 Task: Select the Eastern European Time as time zone for the schedule.
Action: Mouse moved to (547, 418)
Screenshot: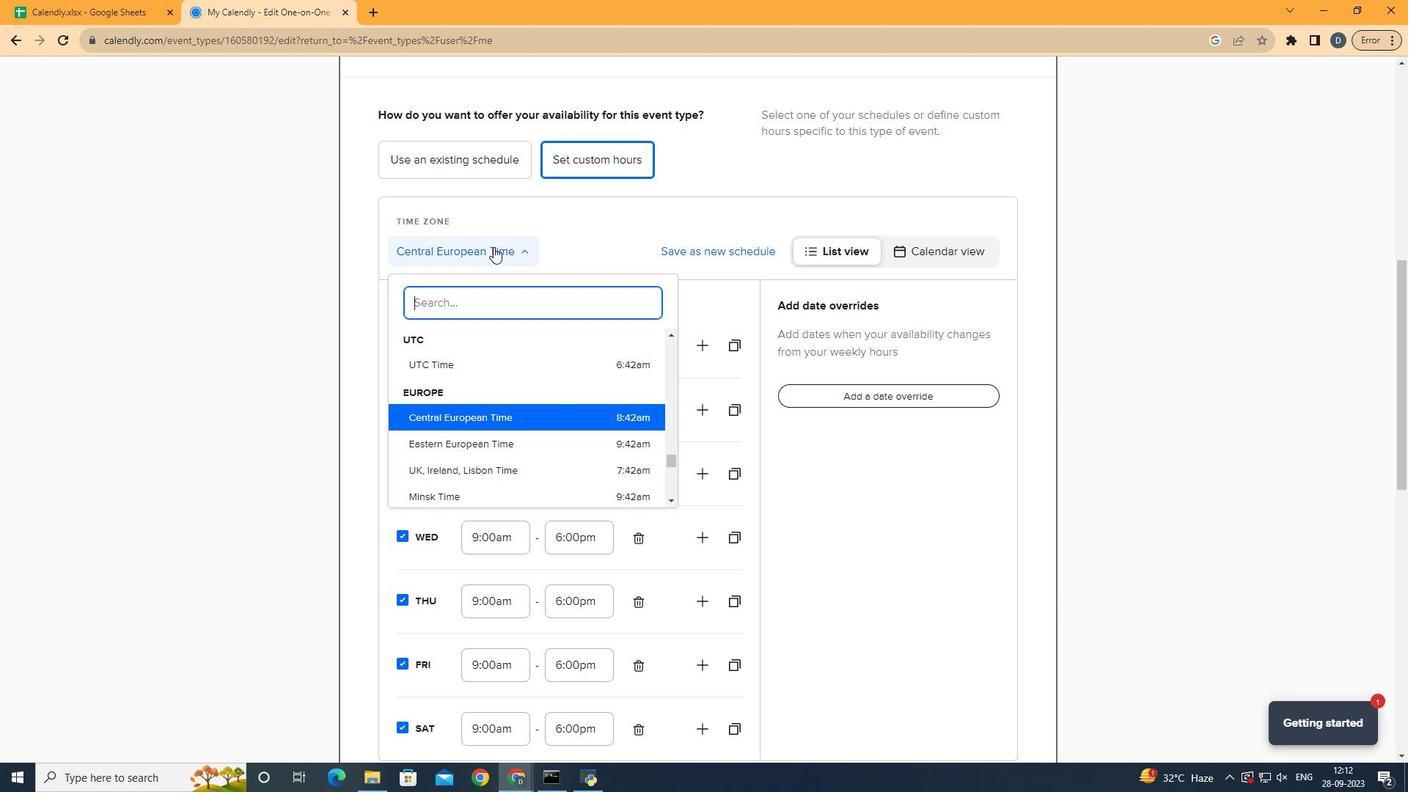 
Action: Mouse pressed left at (547, 418)
Screenshot: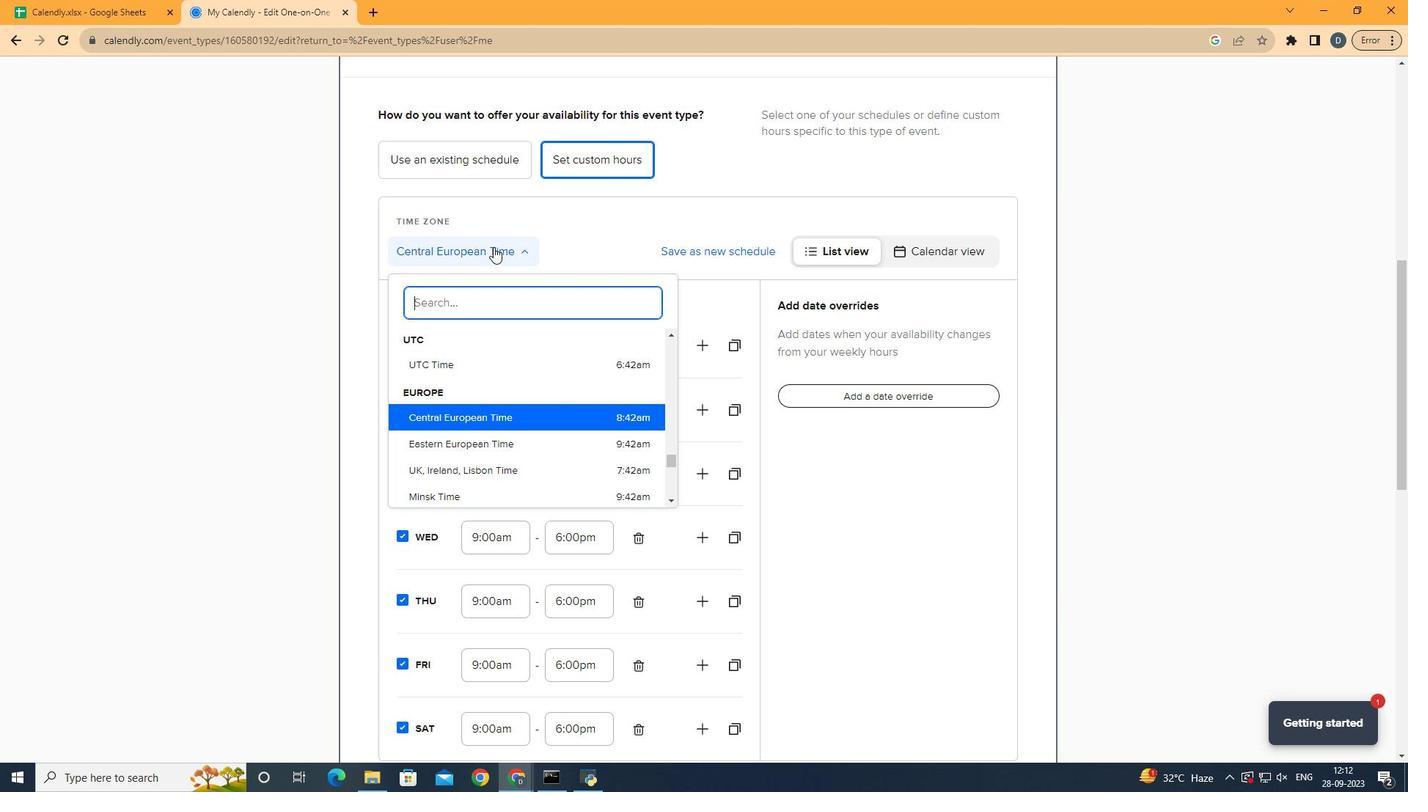 
Action: Mouse moved to (569, 263)
Screenshot: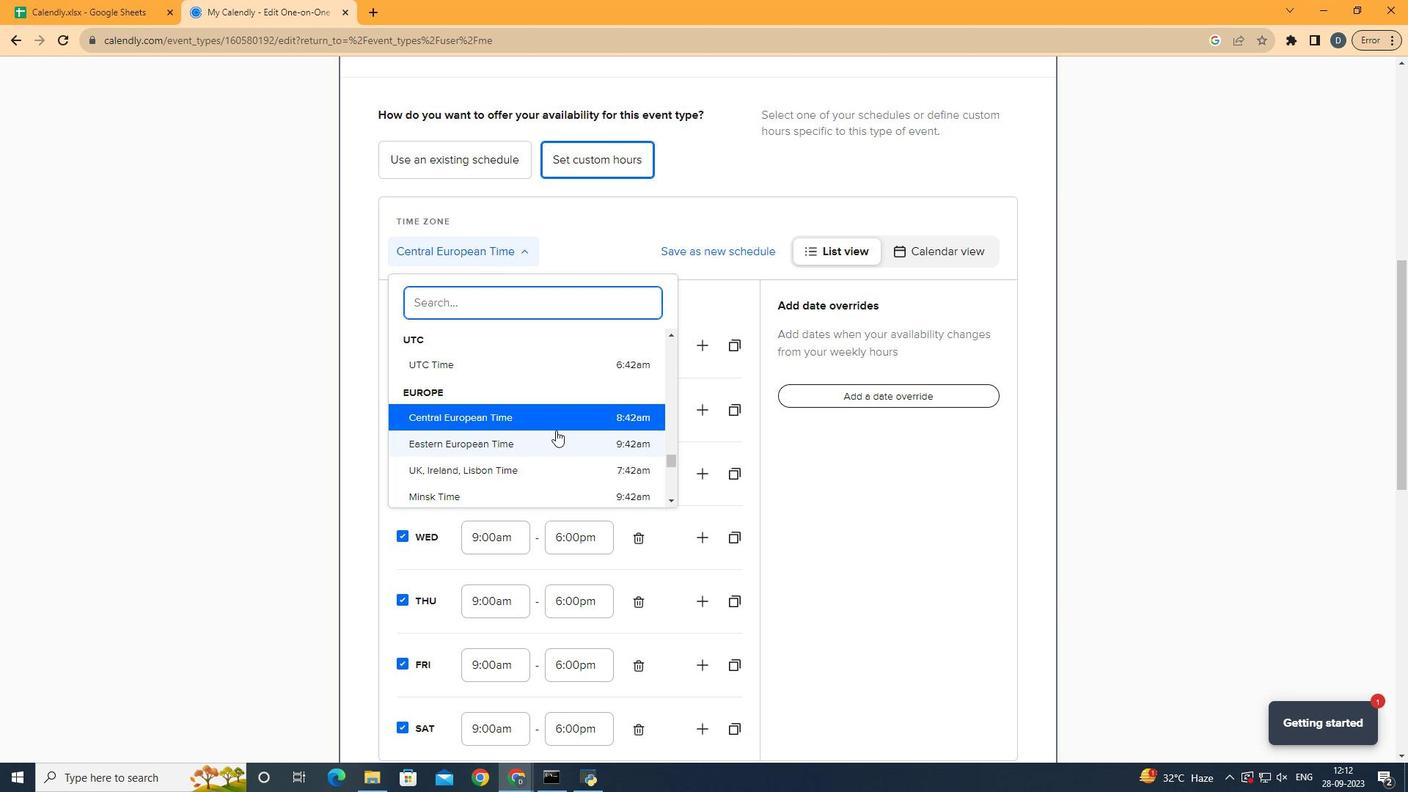 
Action: Mouse pressed left at (569, 263)
Screenshot: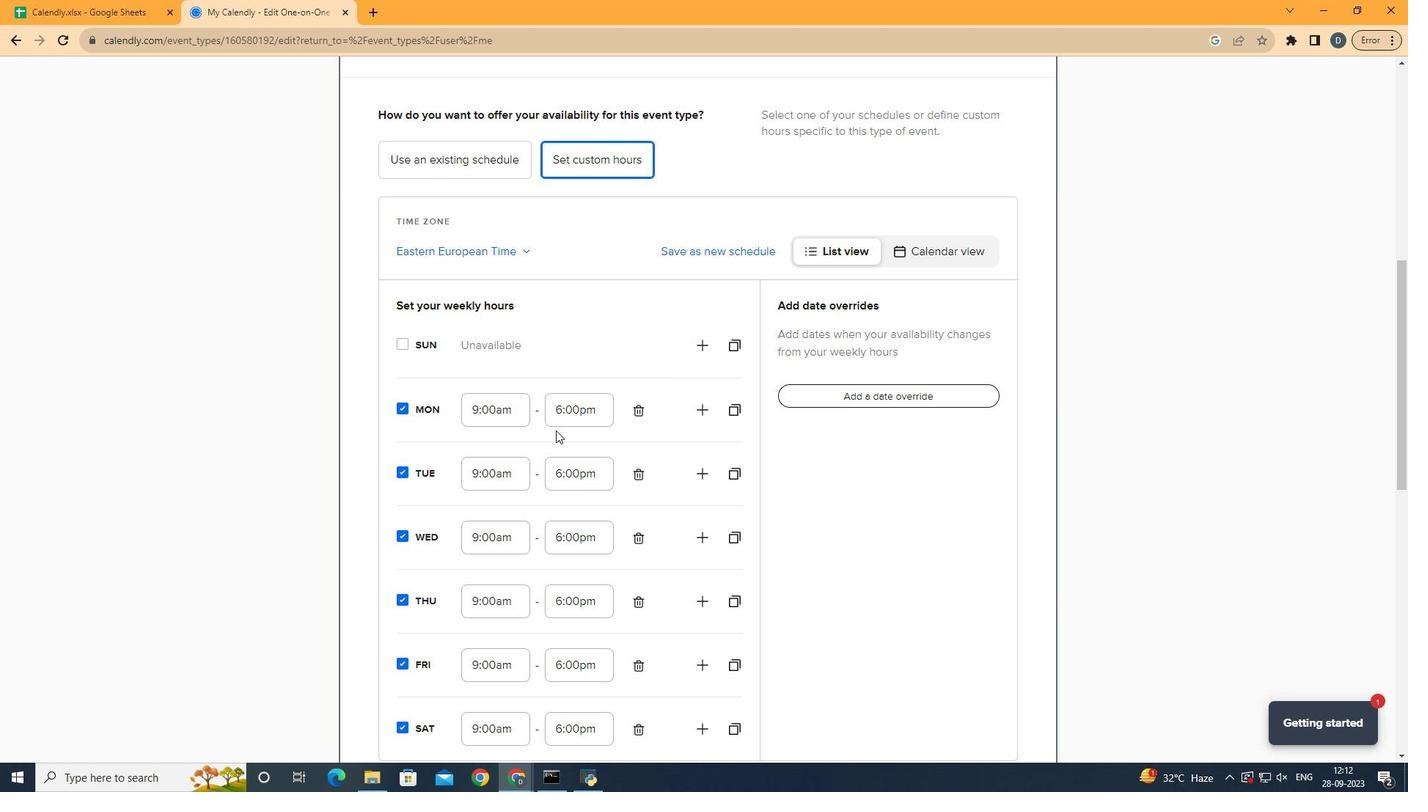 
Action: Mouse moved to (575, 396)
Screenshot: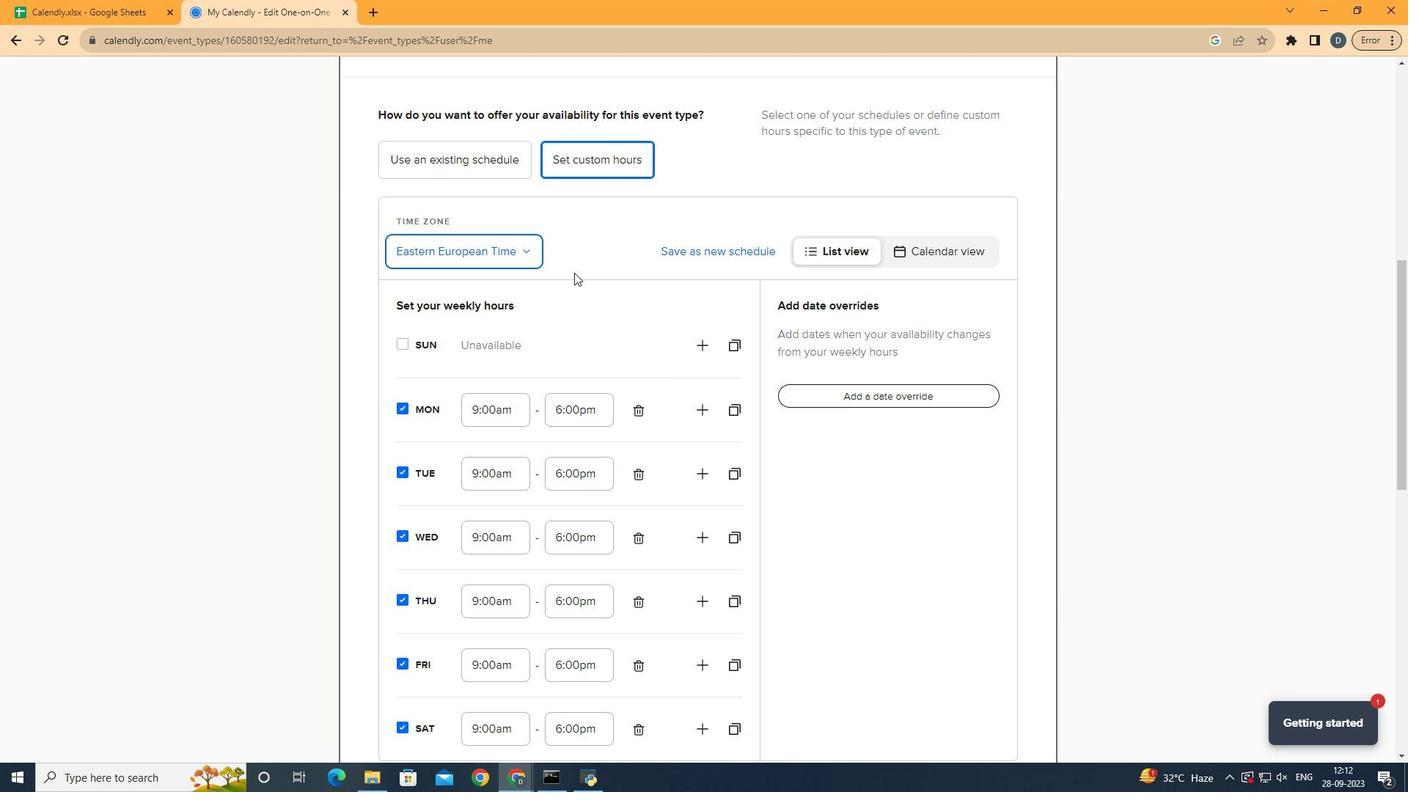 
